 Task: Toggle the ignore submodules option in the git.
Action: Mouse moved to (27, 600)
Screenshot: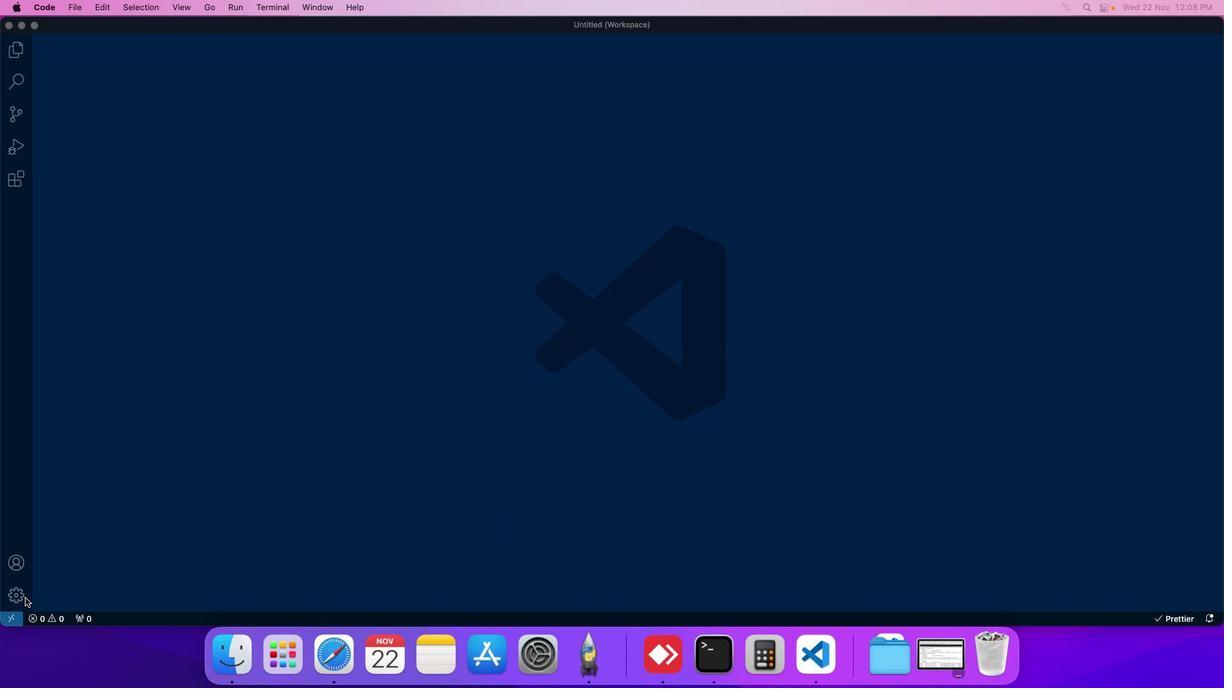 
Action: Mouse pressed left at (27, 600)
Screenshot: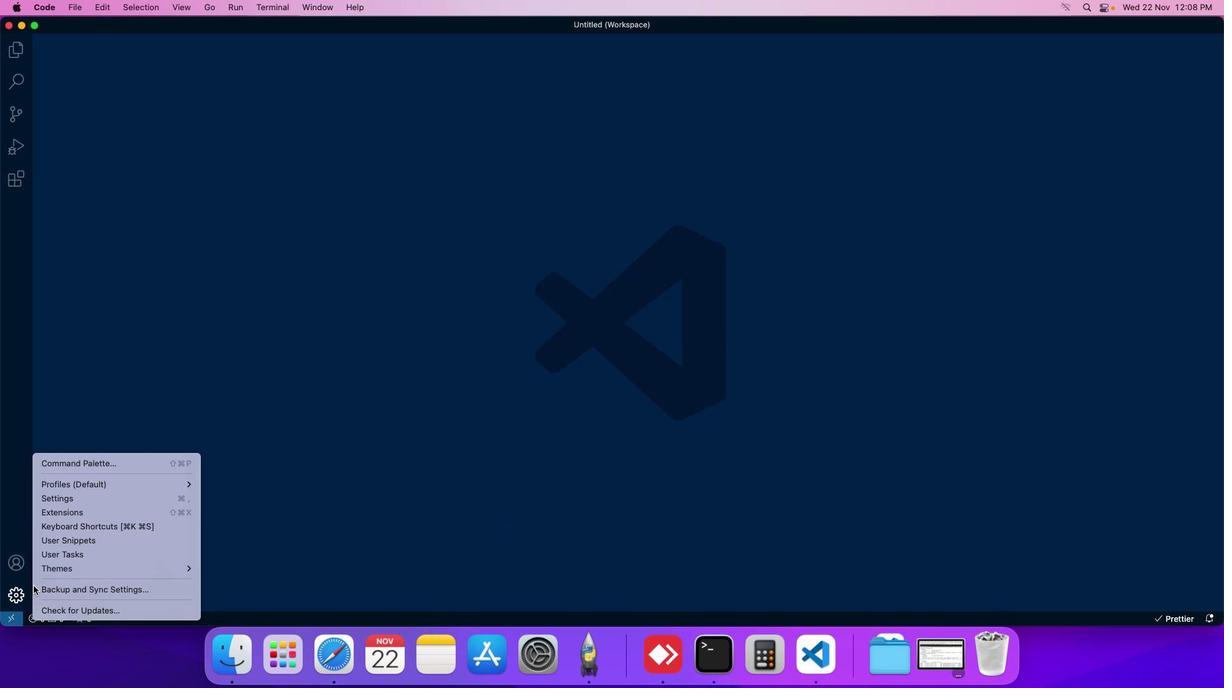 
Action: Mouse moved to (67, 505)
Screenshot: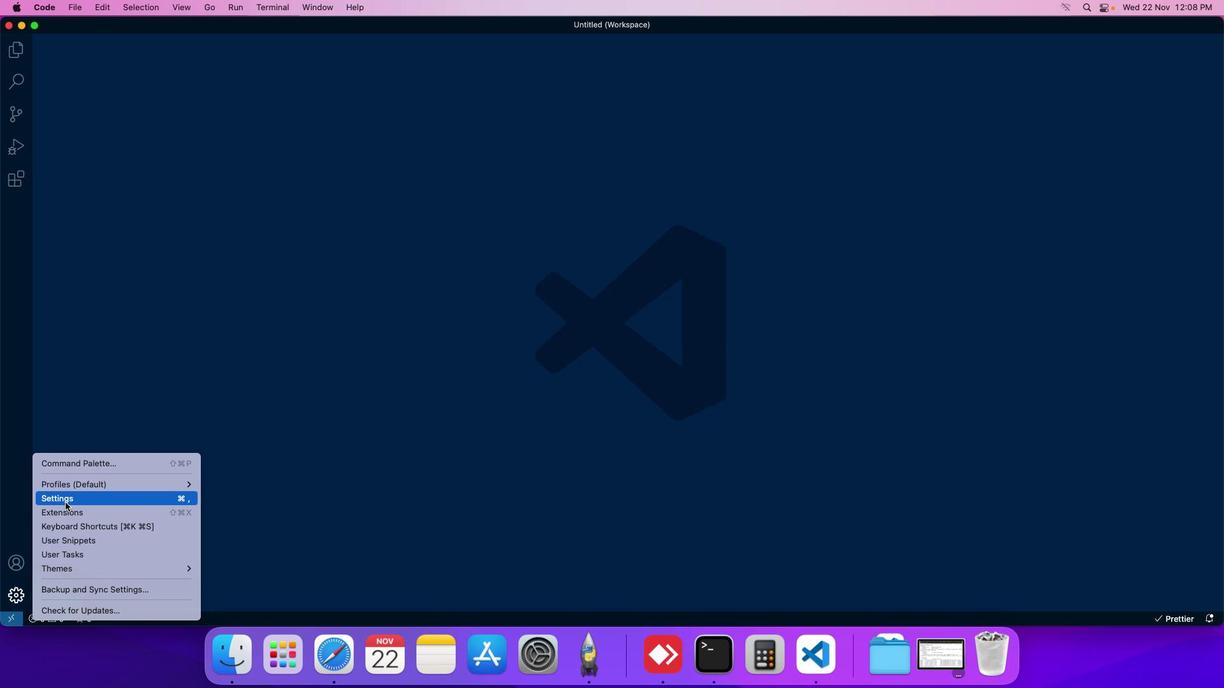 
Action: Mouse pressed left at (67, 505)
Screenshot: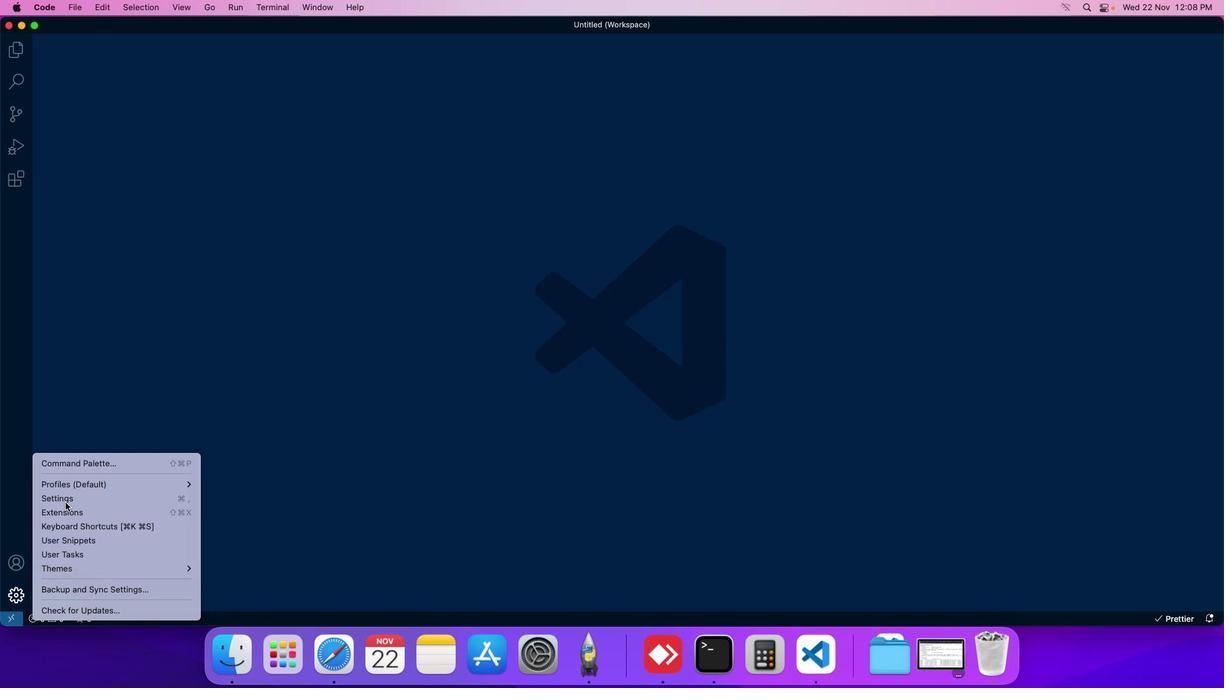 
Action: Mouse moved to (288, 107)
Screenshot: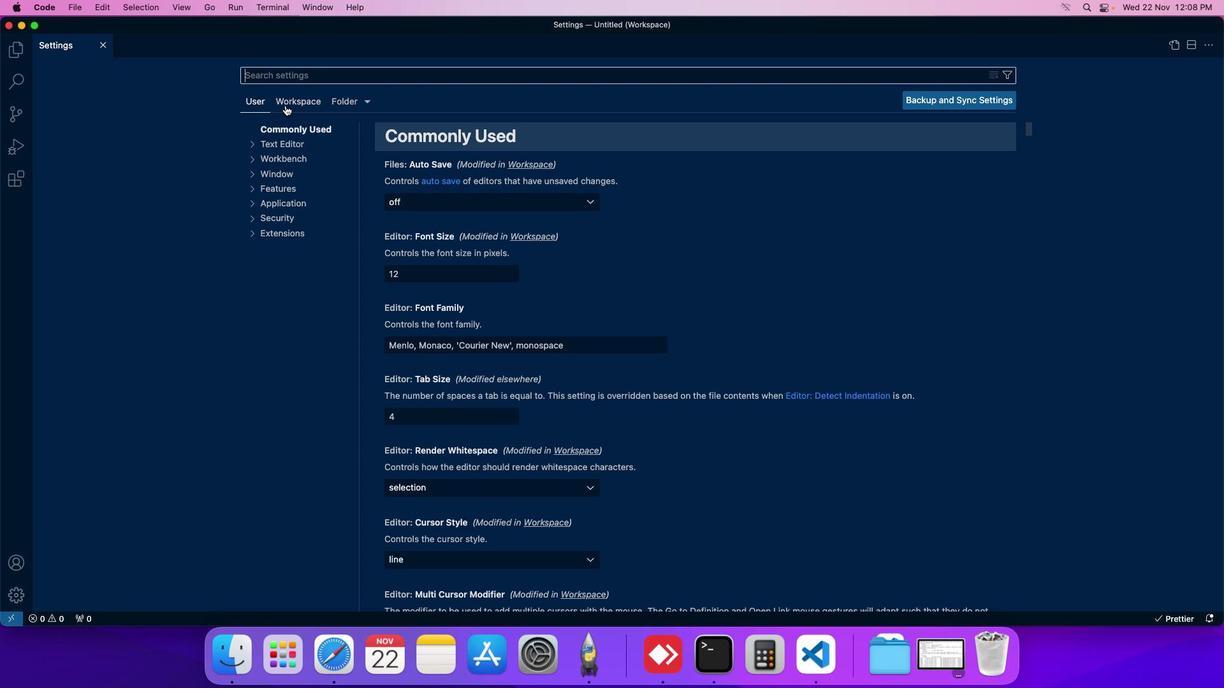 
Action: Mouse pressed left at (288, 107)
Screenshot: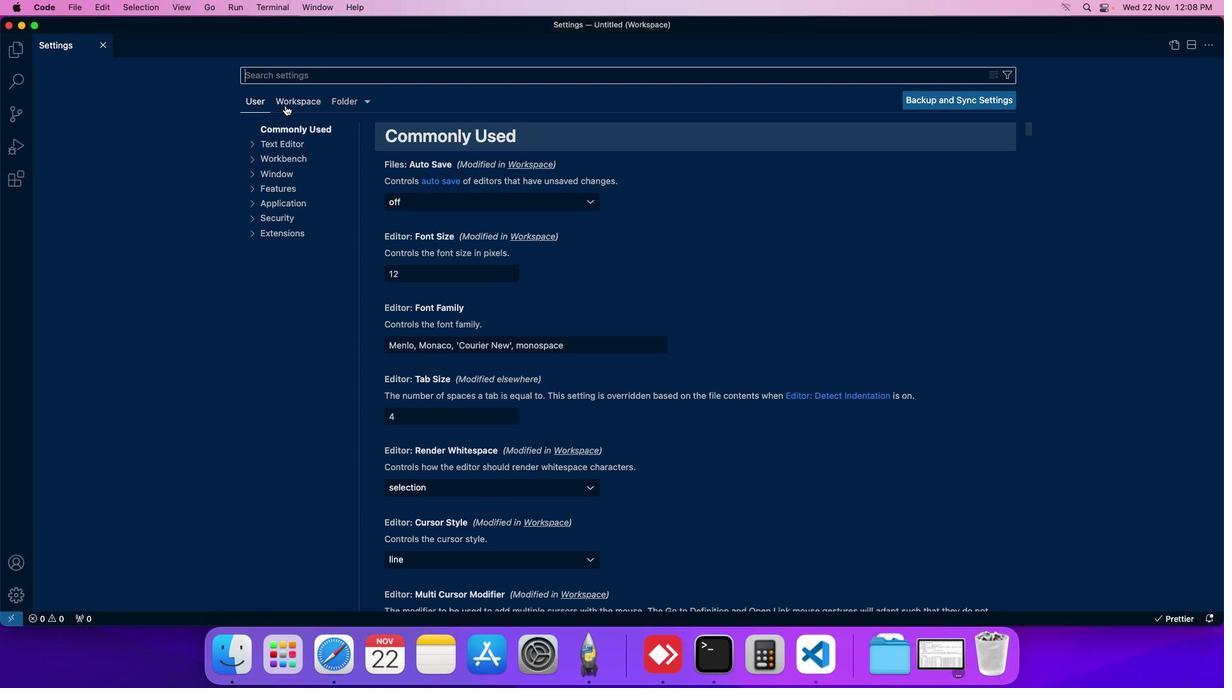 
Action: Mouse moved to (278, 219)
Screenshot: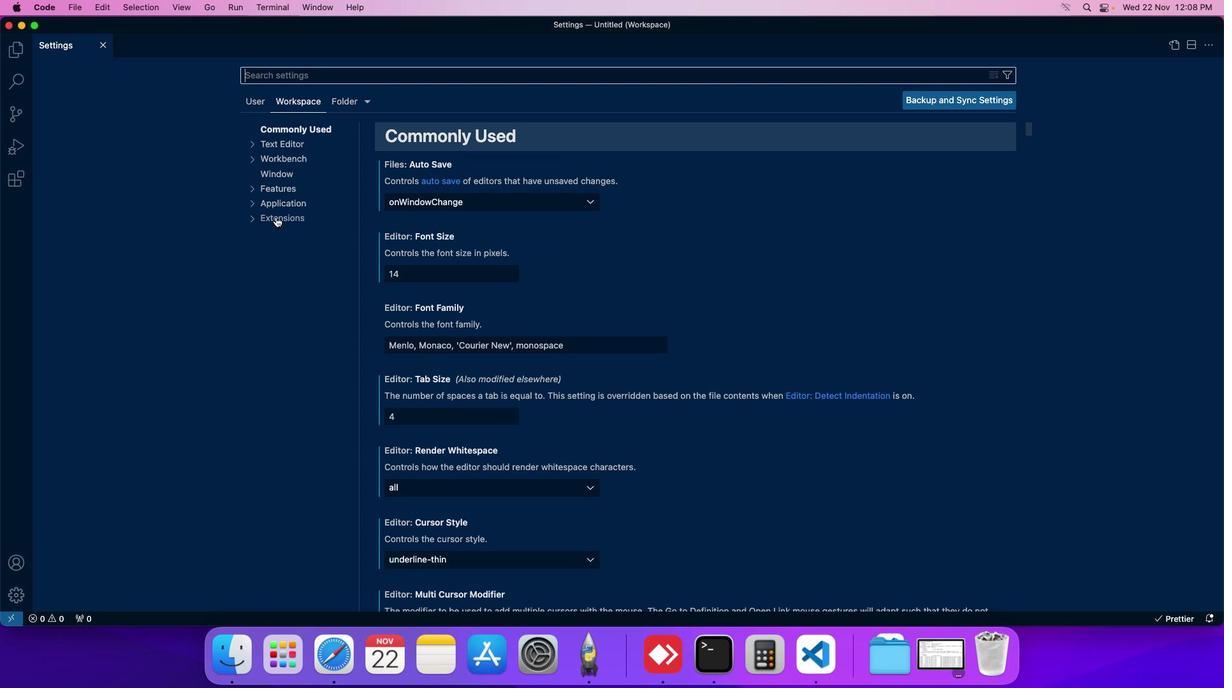 
Action: Mouse pressed left at (278, 219)
Screenshot: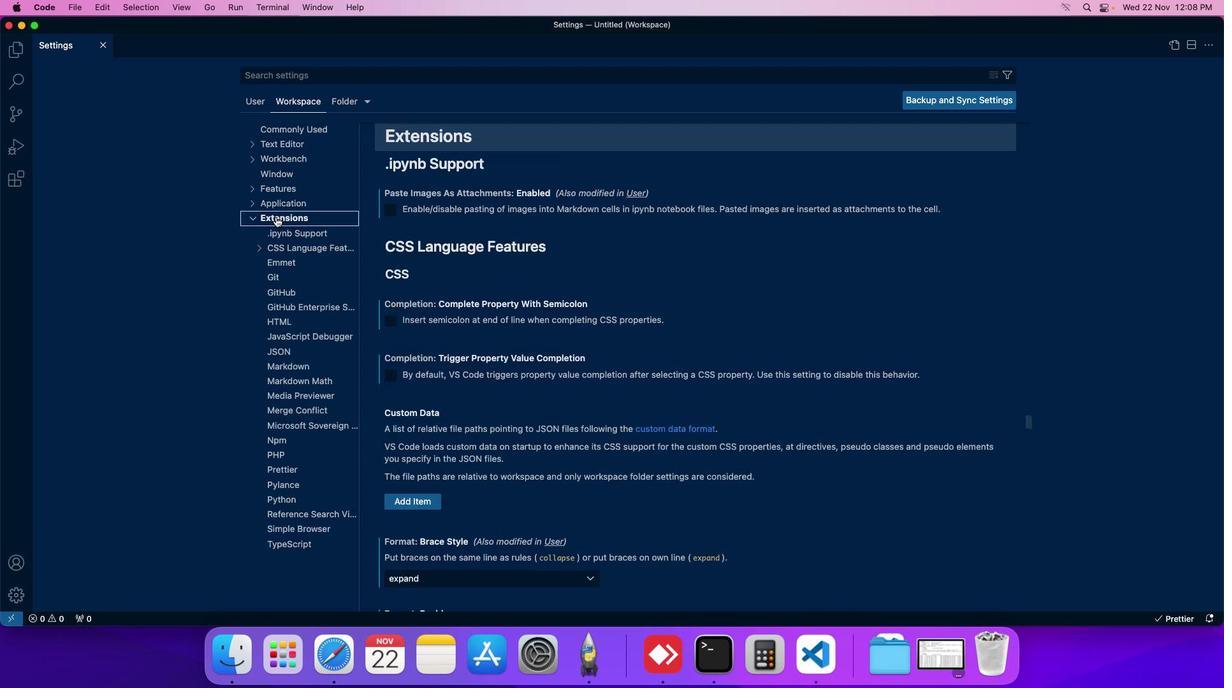 
Action: Mouse moved to (281, 285)
Screenshot: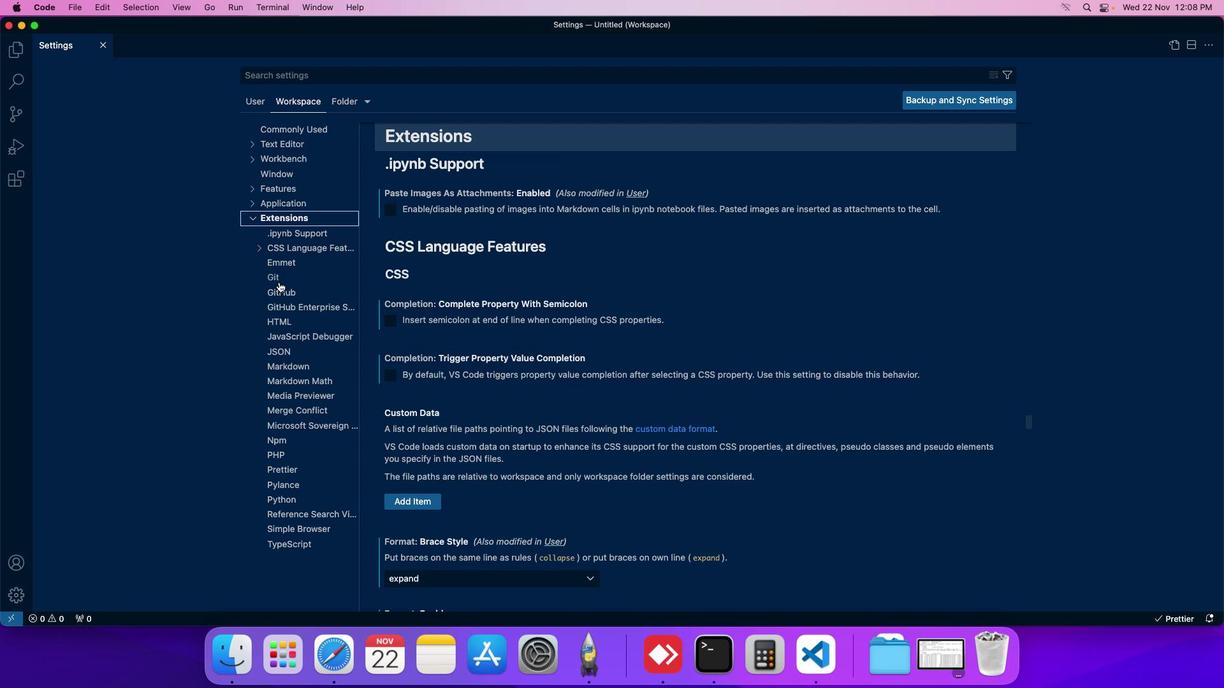 
Action: Mouse pressed left at (281, 285)
Screenshot: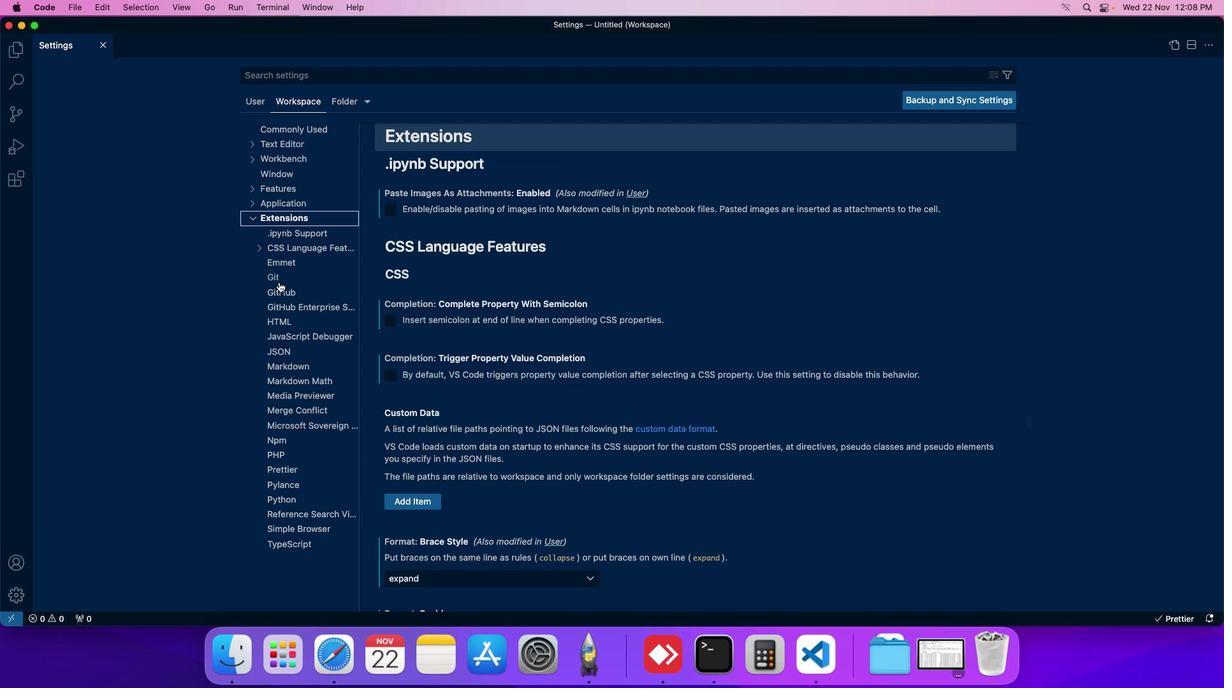 
Action: Mouse moved to (466, 352)
Screenshot: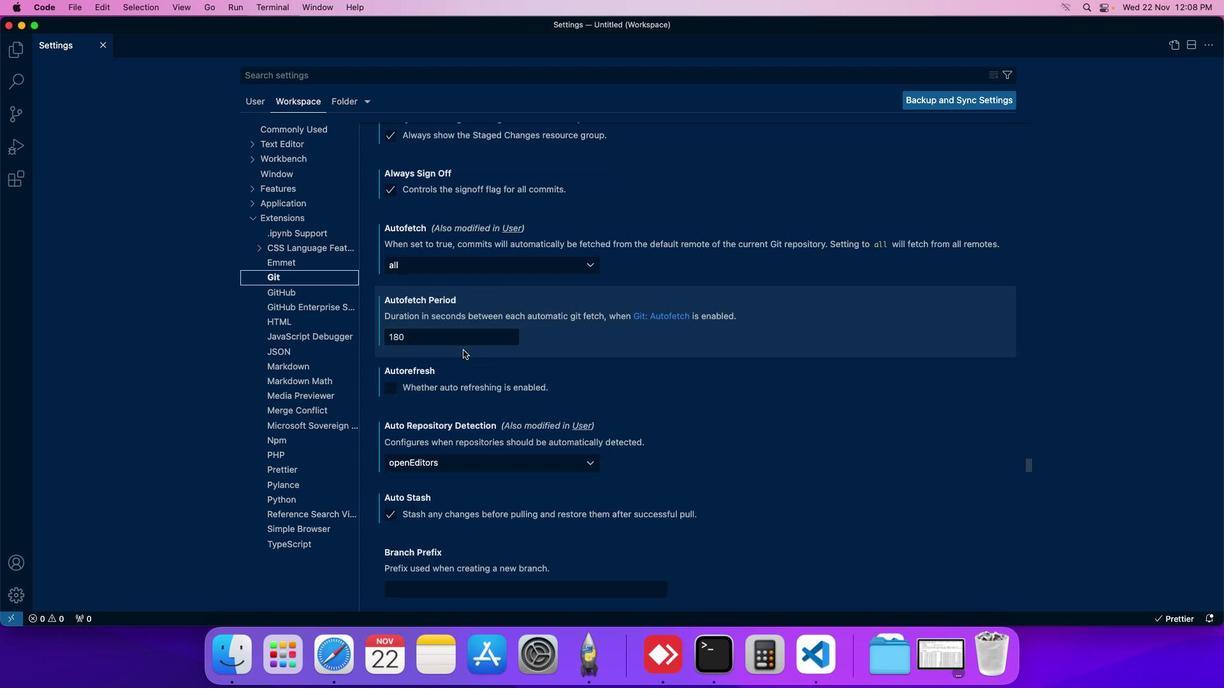 
Action: Mouse scrolled (466, 352) with delta (2, 1)
Screenshot: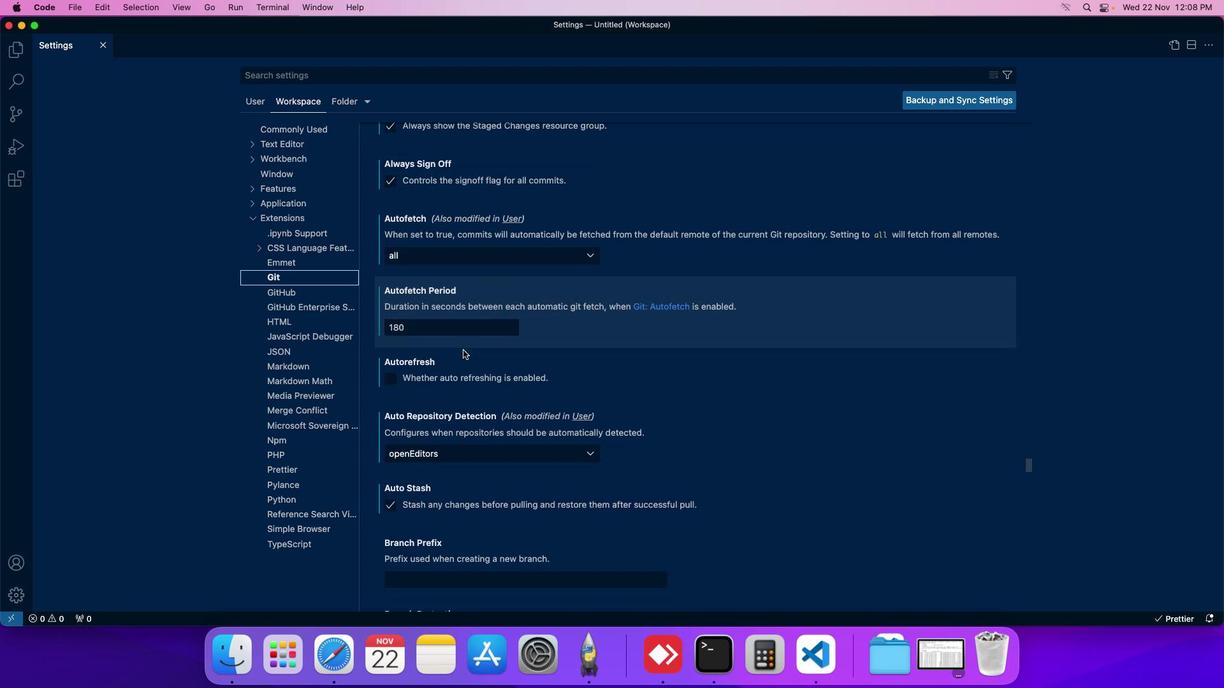 
Action: Mouse scrolled (466, 352) with delta (2, 1)
Screenshot: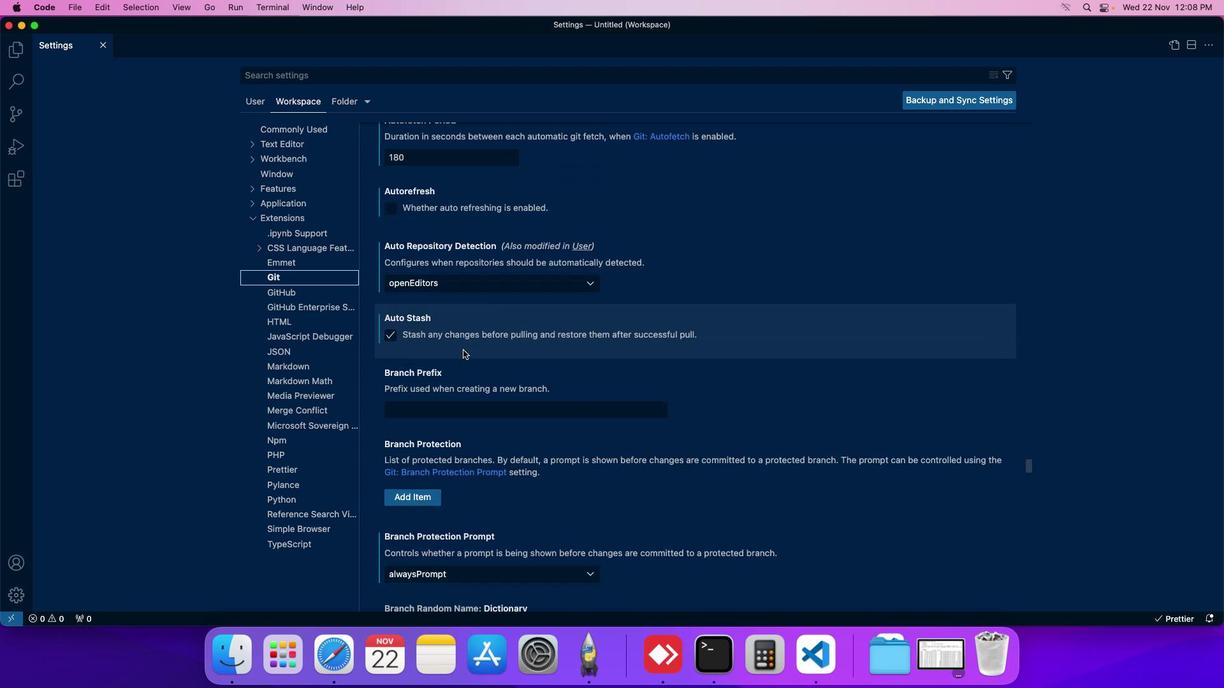 
Action: Mouse scrolled (466, 352) with delta (2, 1)
Screenshot: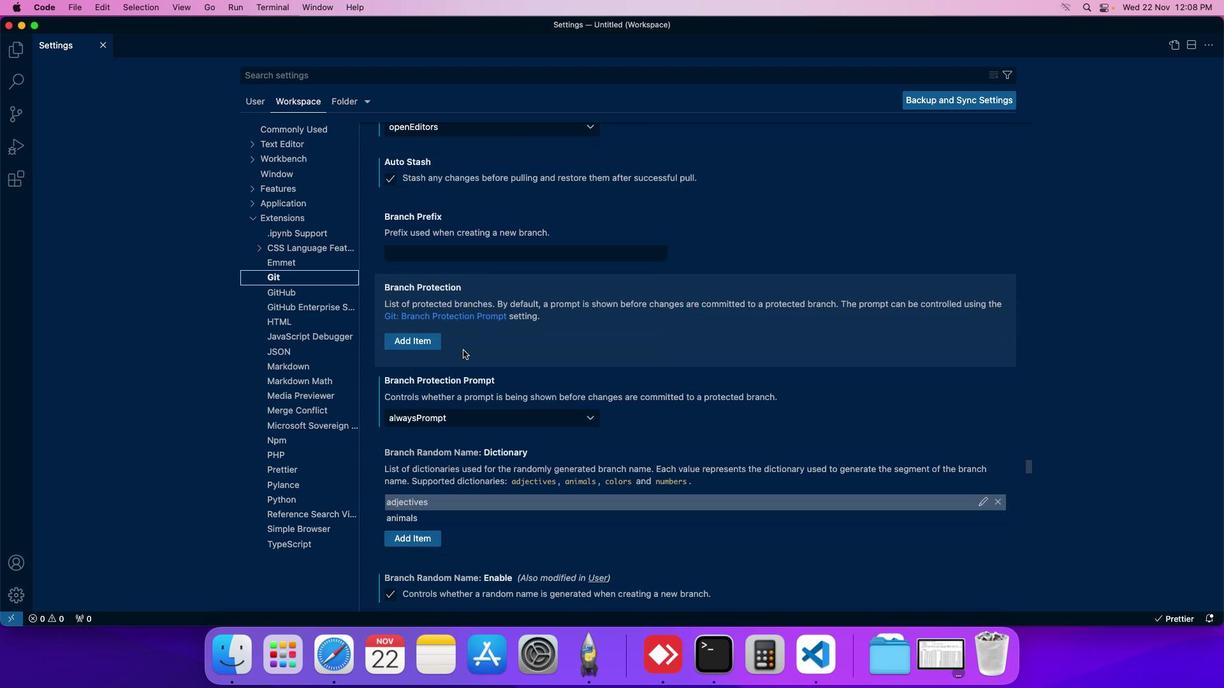 
Action: Mouse scrolled (466, 352) with delta (2, 1)
Screenshot: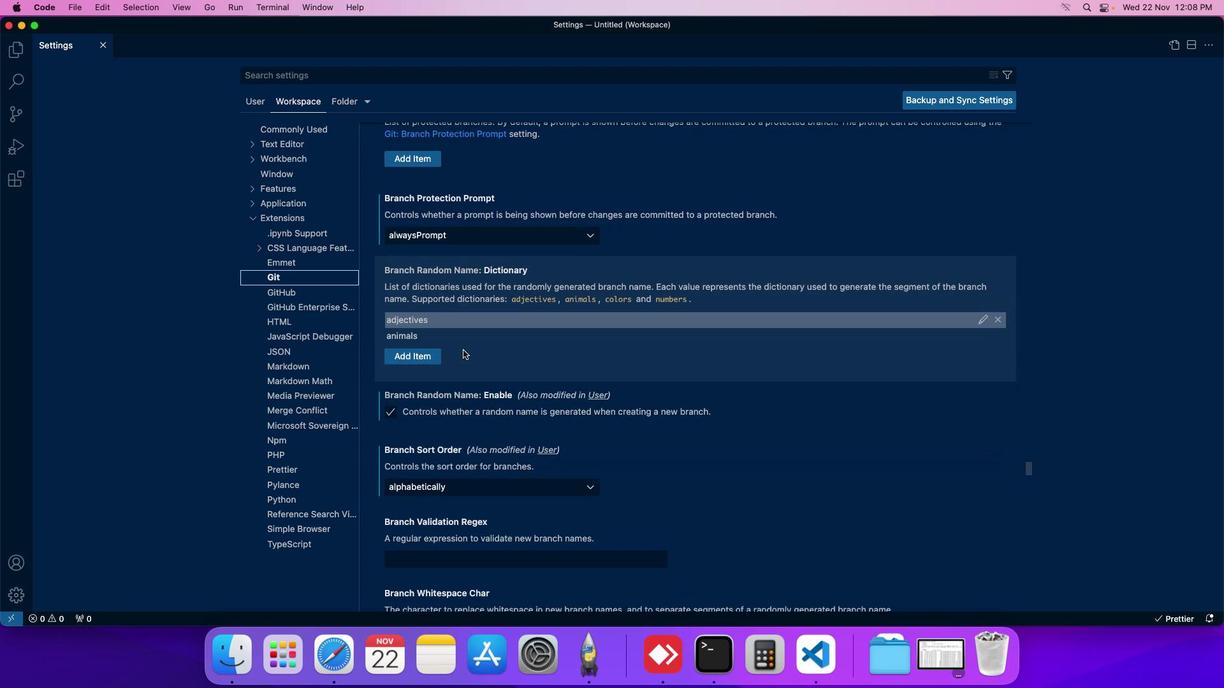
Action: Mouse moved to (466, 352)
Screenshot: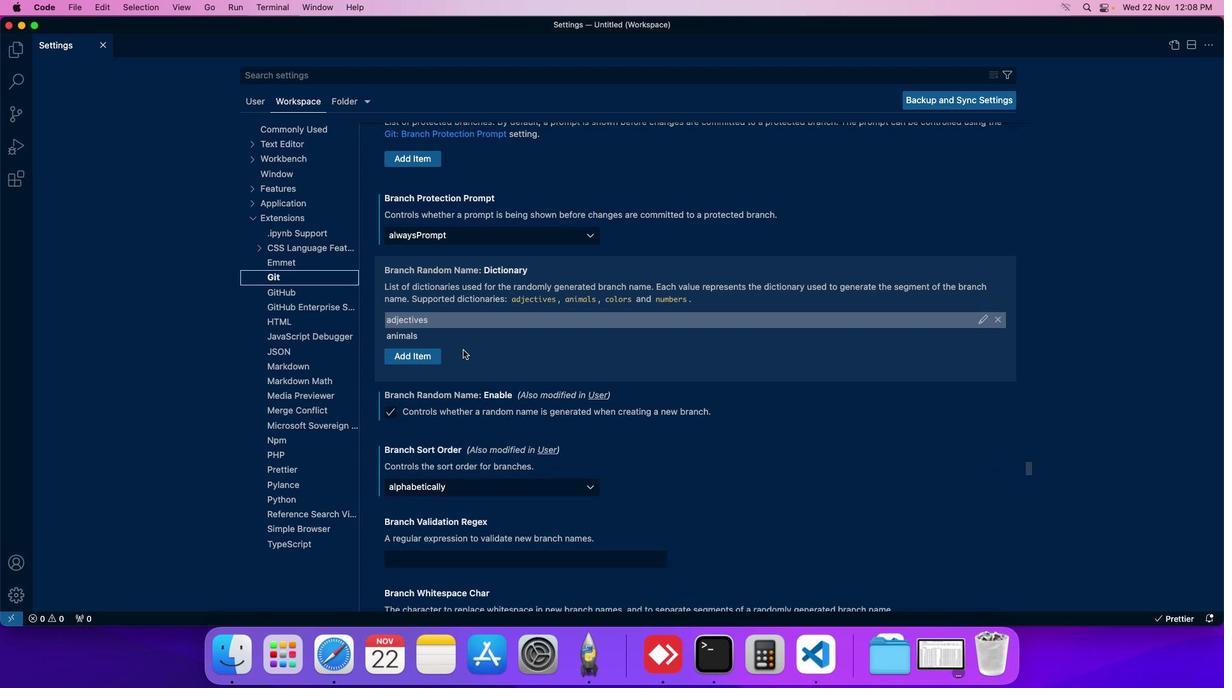 
Action: Mouse scrolled (466, 352) with delta (2, 1)
Screenshot: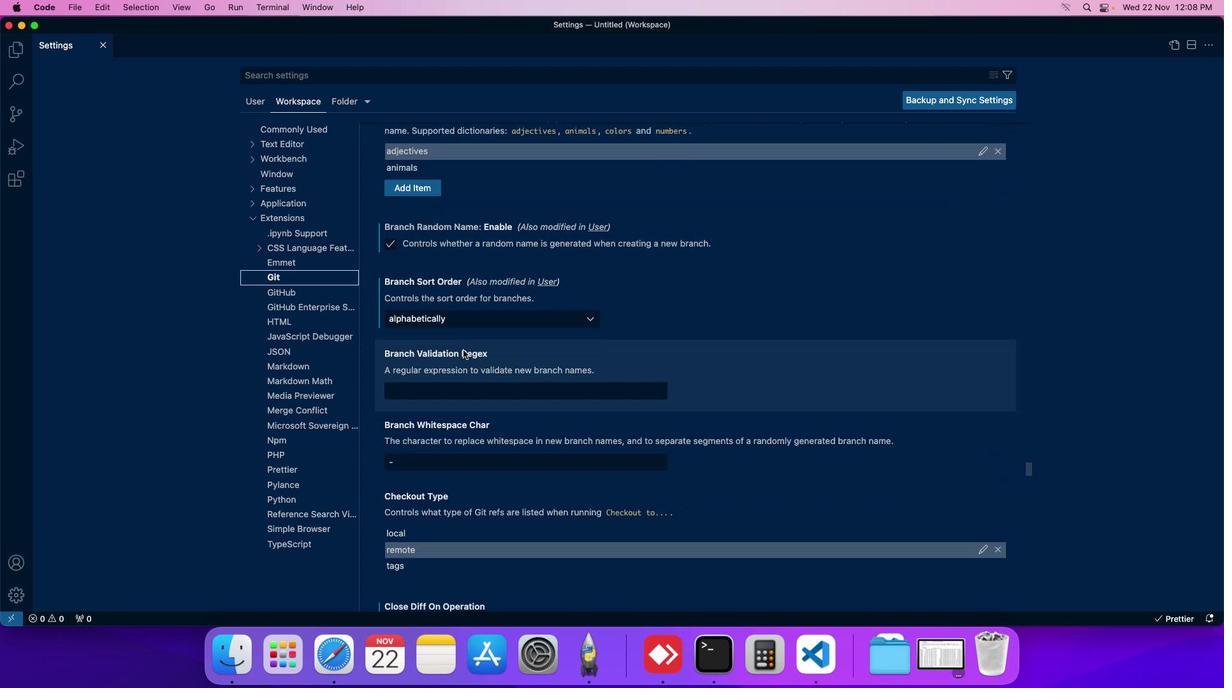 
Action: Mouse scrolled (466, 352) with delta (2, 1)
Screenshot: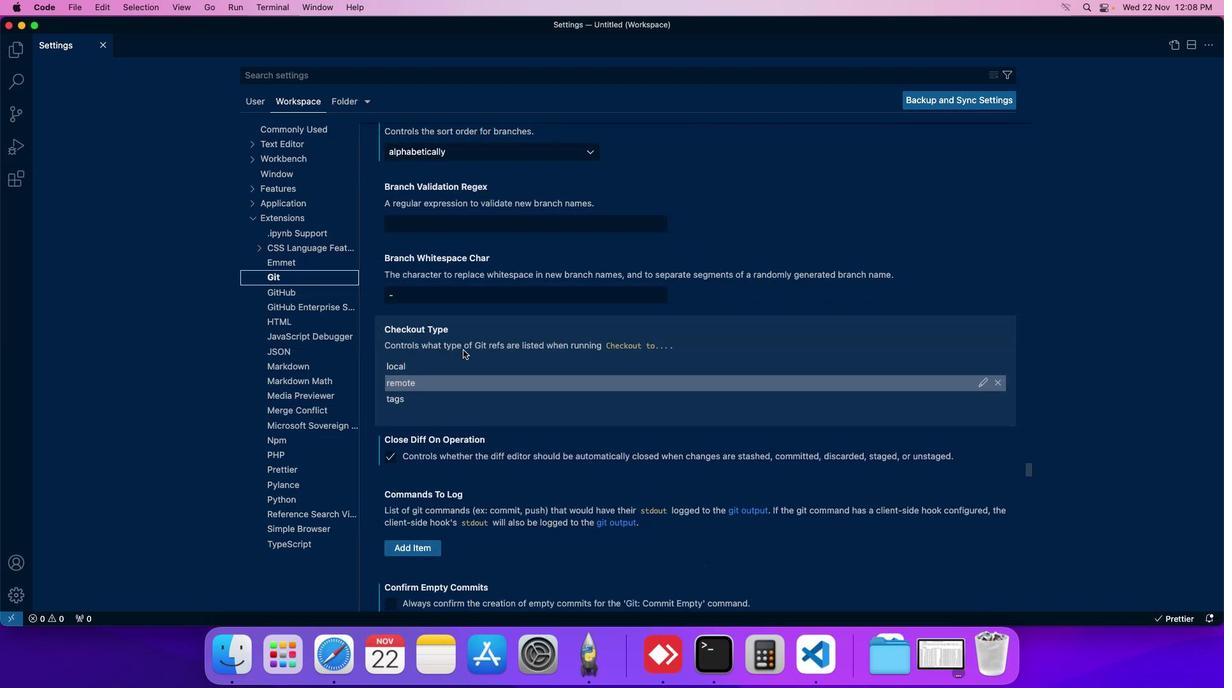 
Action: Mouse scrolled (466, 352) with delta (2, 1)
Screenshot: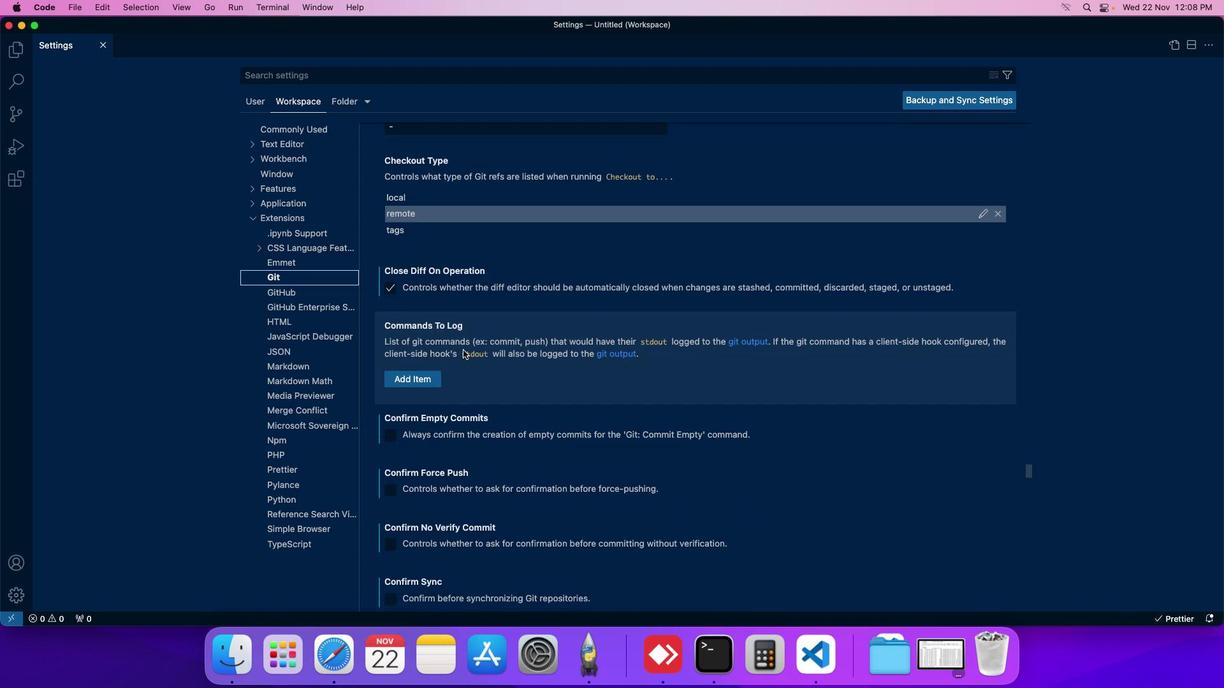 
Action: Mouse scrolled (466, 352) with delta (2, 1)
Screenshot: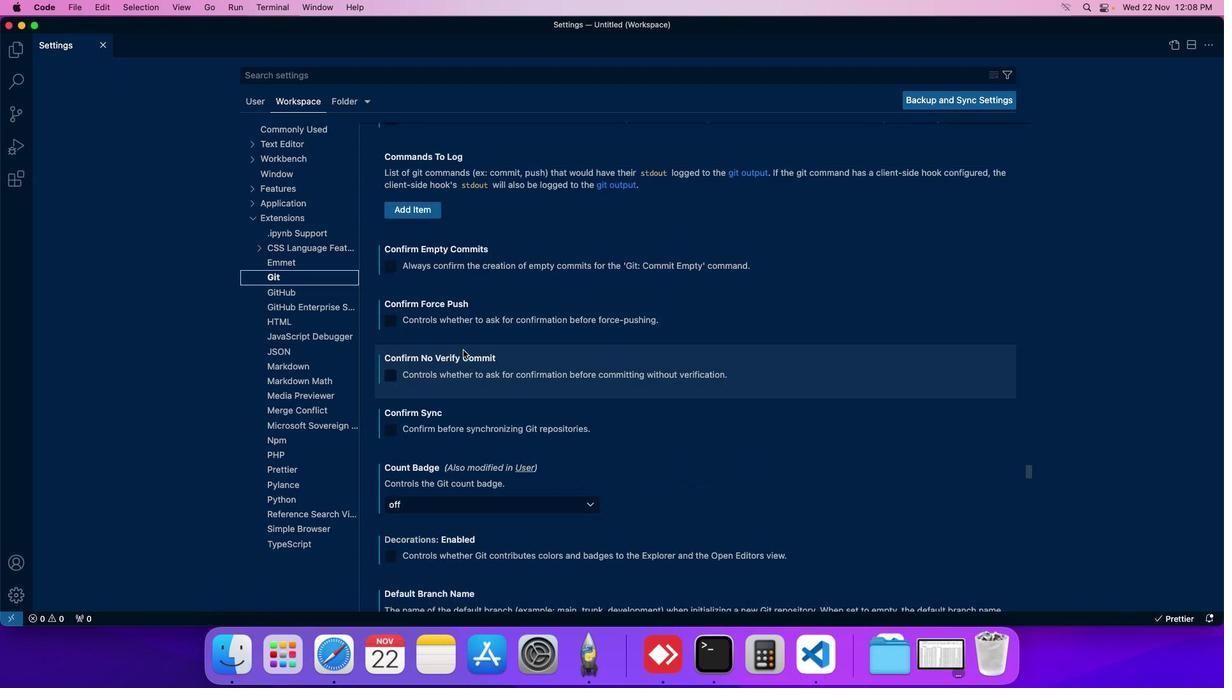 
Action: Mouse scrolled (466, 352) with delta (2, 1)
Screenshot: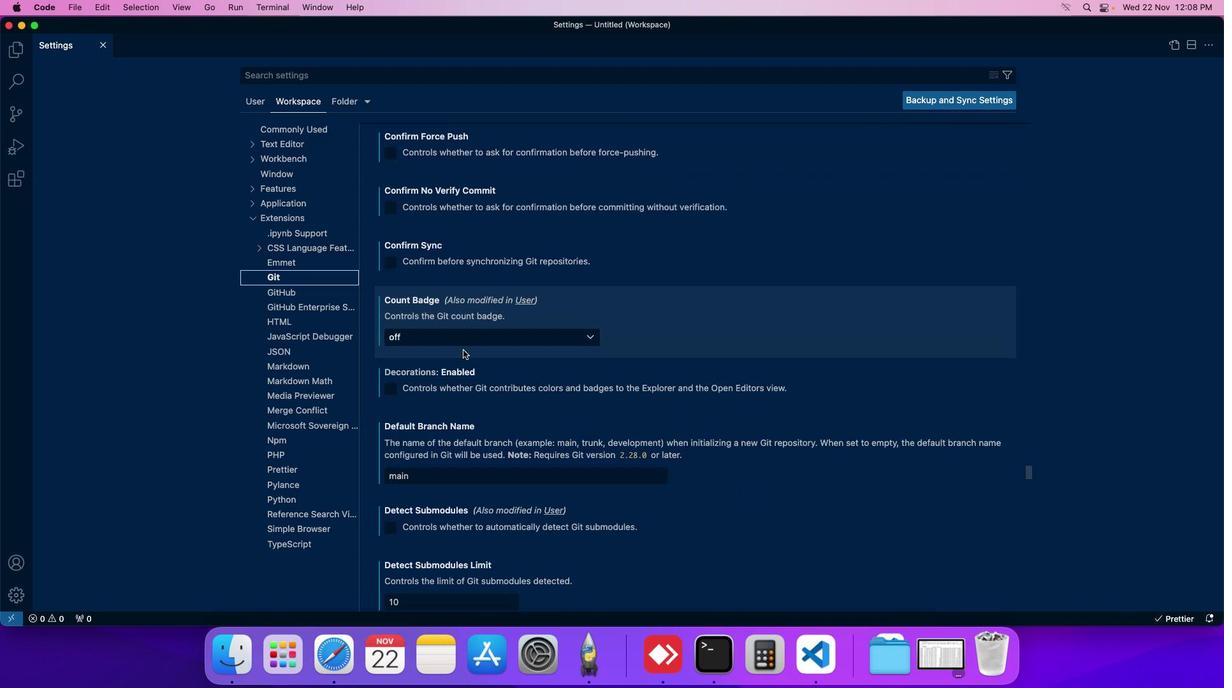 
Action: Mouse scrolled (466, 352) with delta (2, 1)
Screenshot: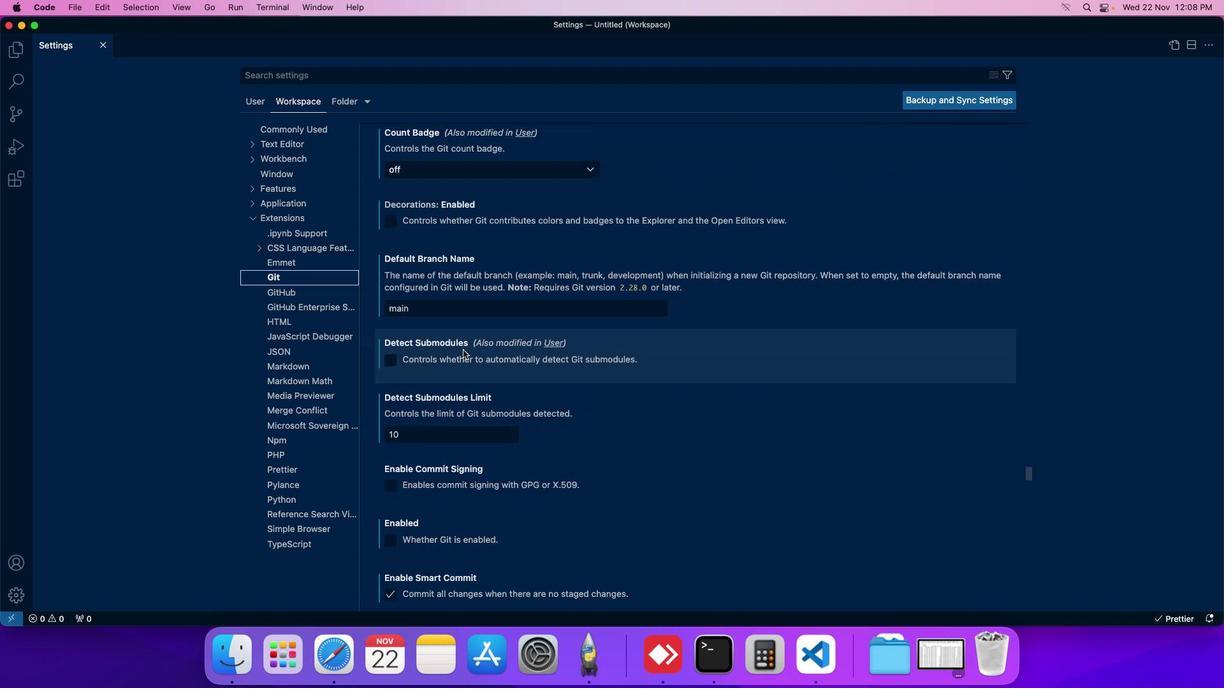 
Action: Mouse scrolled (466, 352) with delta (2, 1)
Screenshot: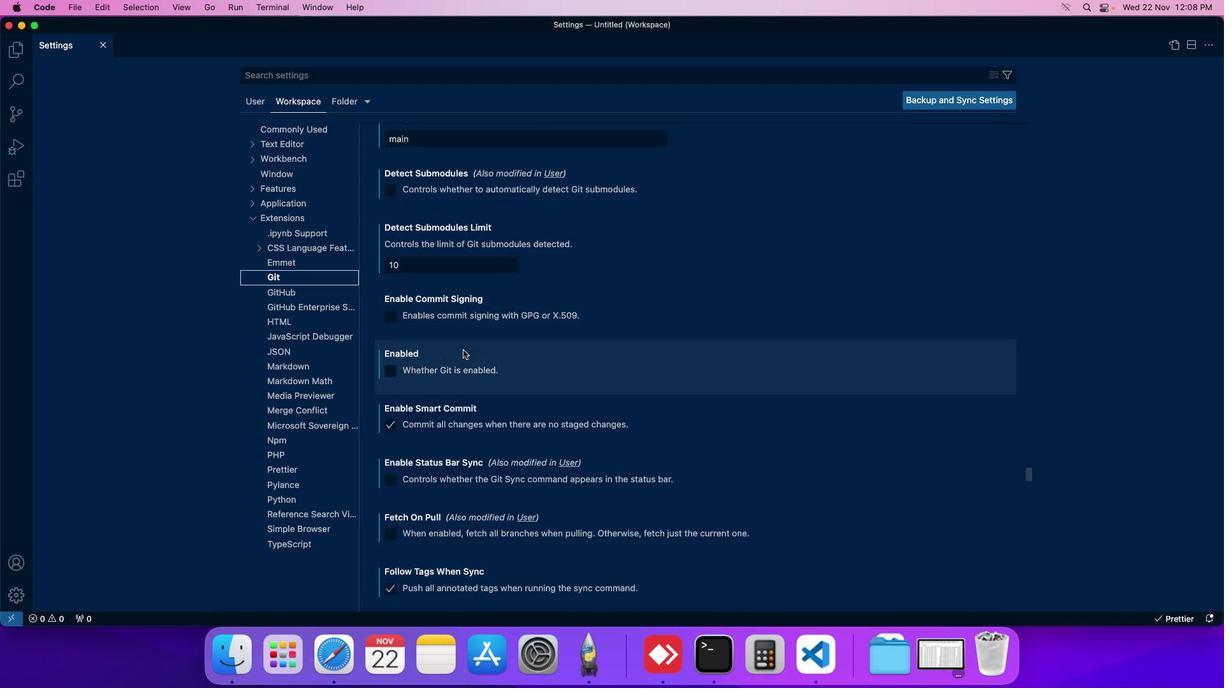 
Action: Mouse scrolled (466, 352) with delta (2, 1)
Screenshot: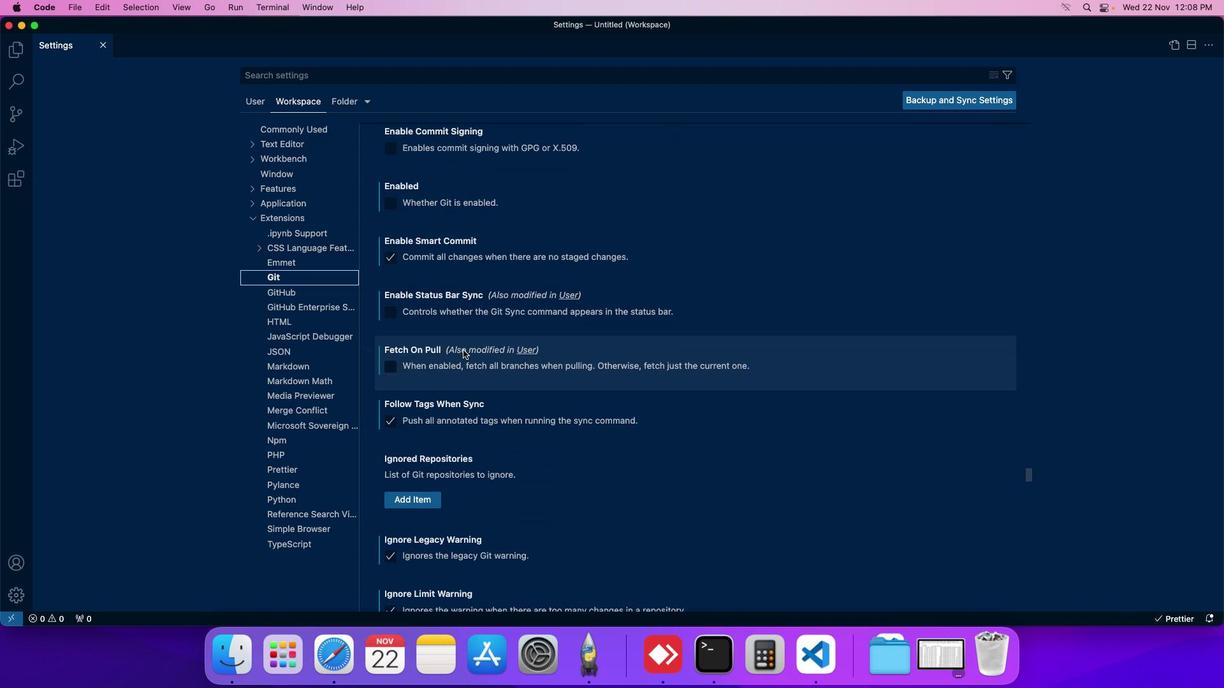 
Action: Mouse scrolled (466, 352) with delta (2, 1)
Screenshot: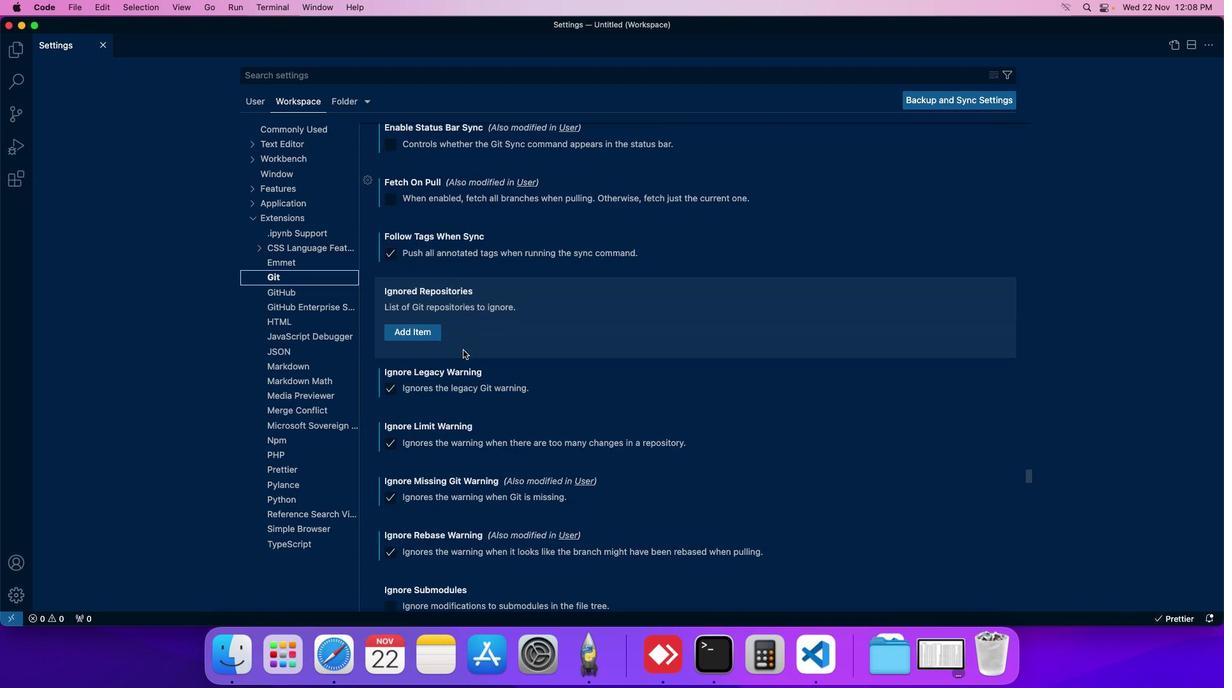 
Action: Mouse scrolled (466, 352) with delta (2, 1)
Screenshot: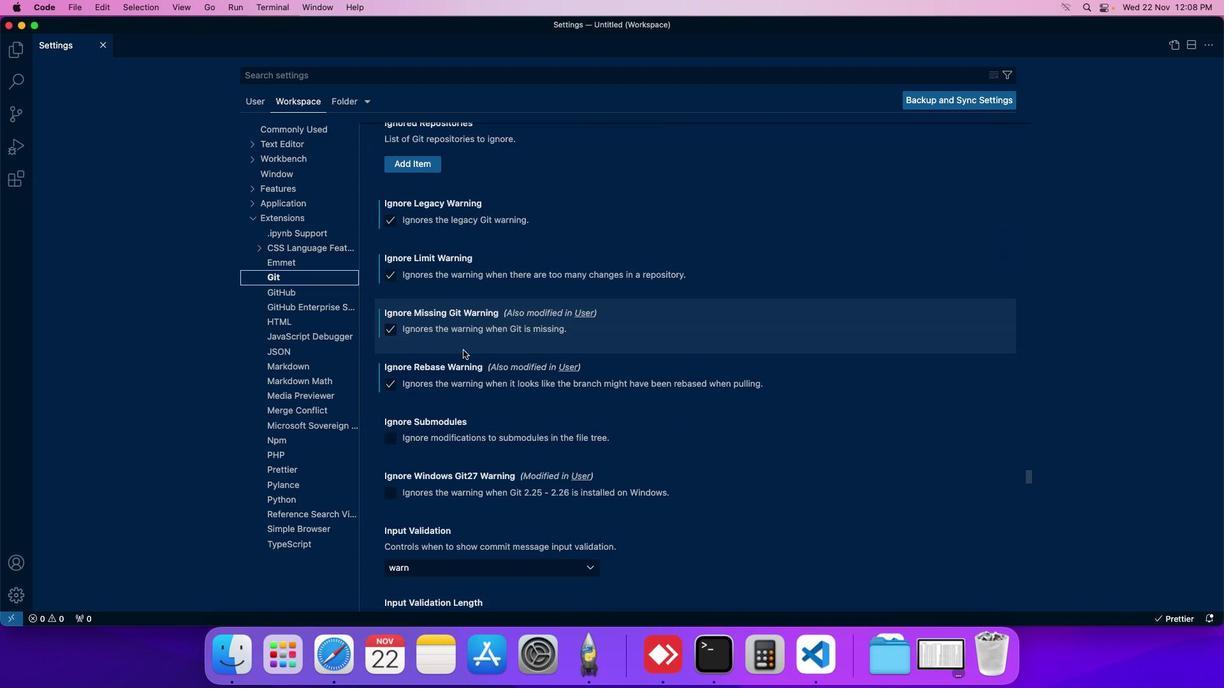 
Action: Mouse scrolled (466, 352) with delta (2, 1)
Screenshot: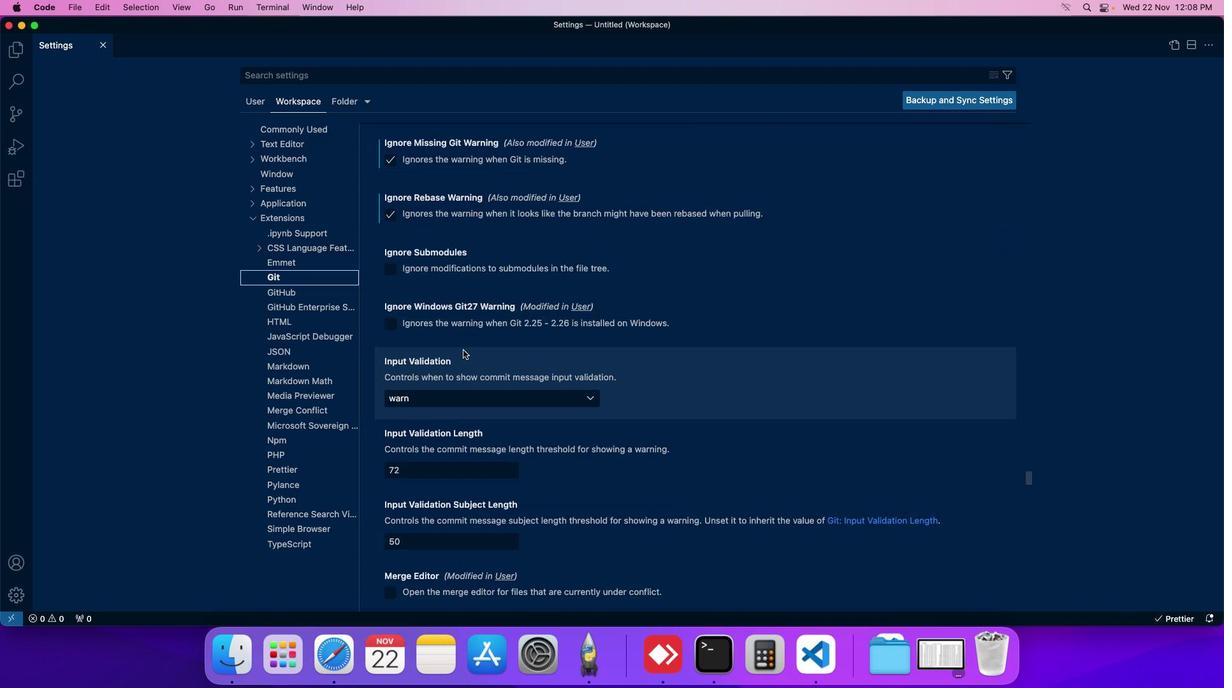 
Action: Mouse moved to (390, 265)
Screenshot: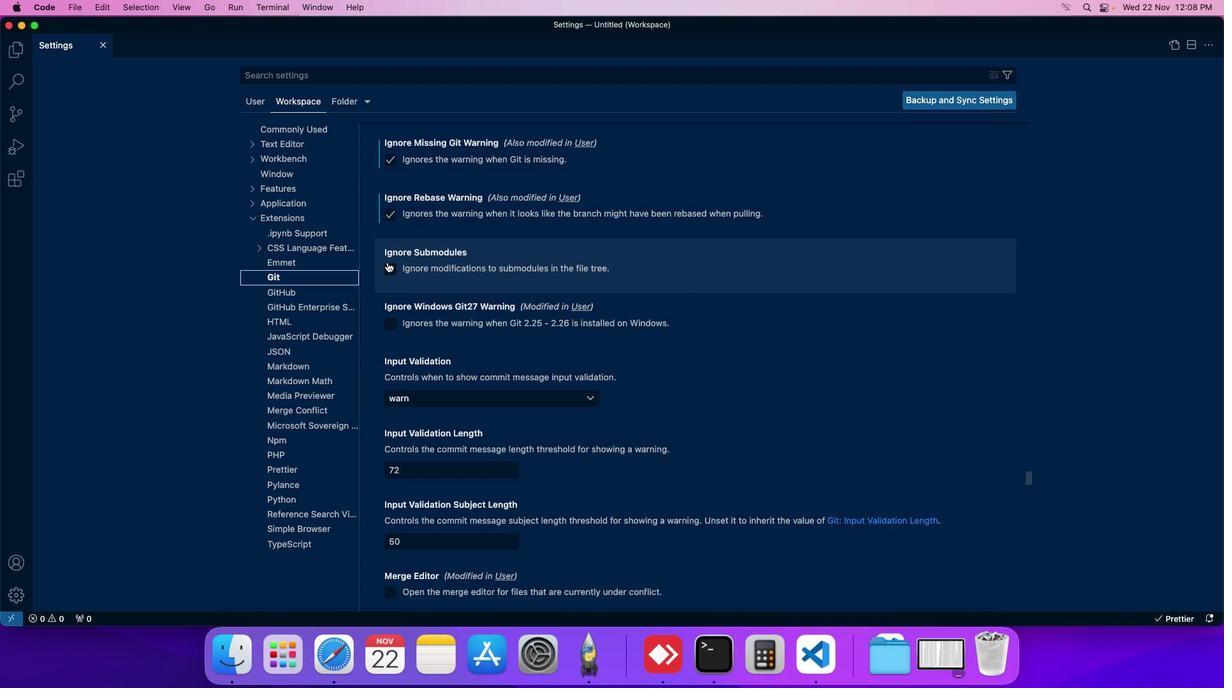 
Action: Mouse pressed left at (390, 265)
Screenshot: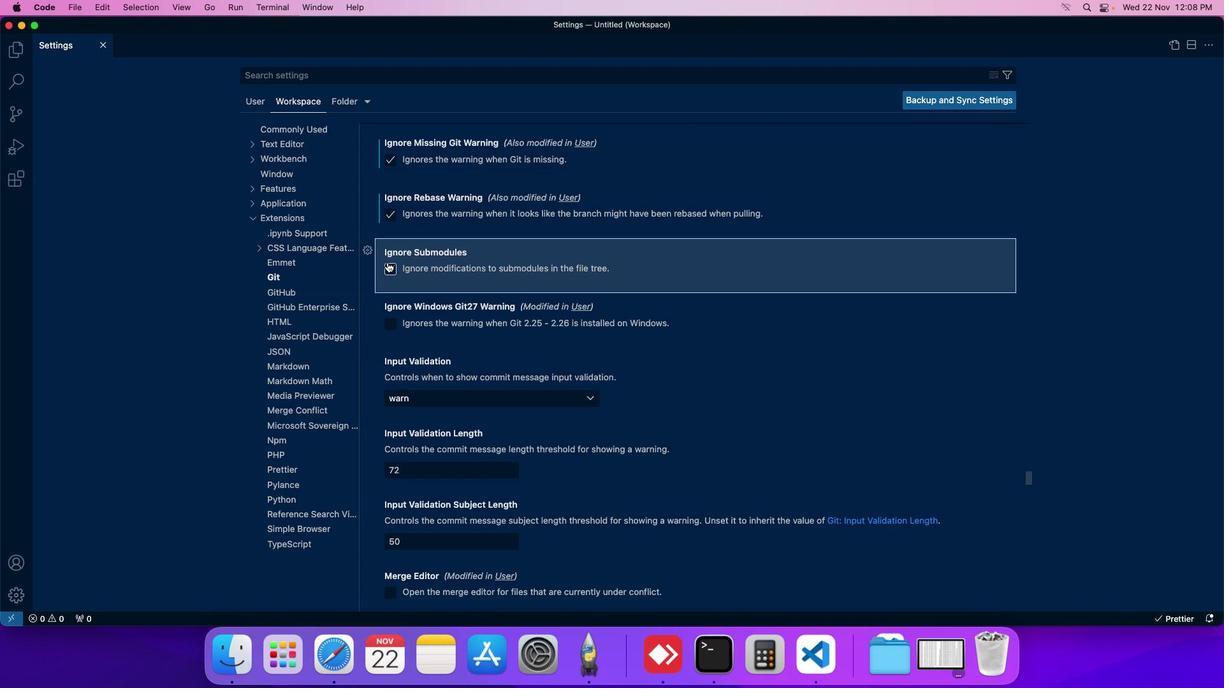 
Action: Mouse moved to (394, 276)
Screenshot: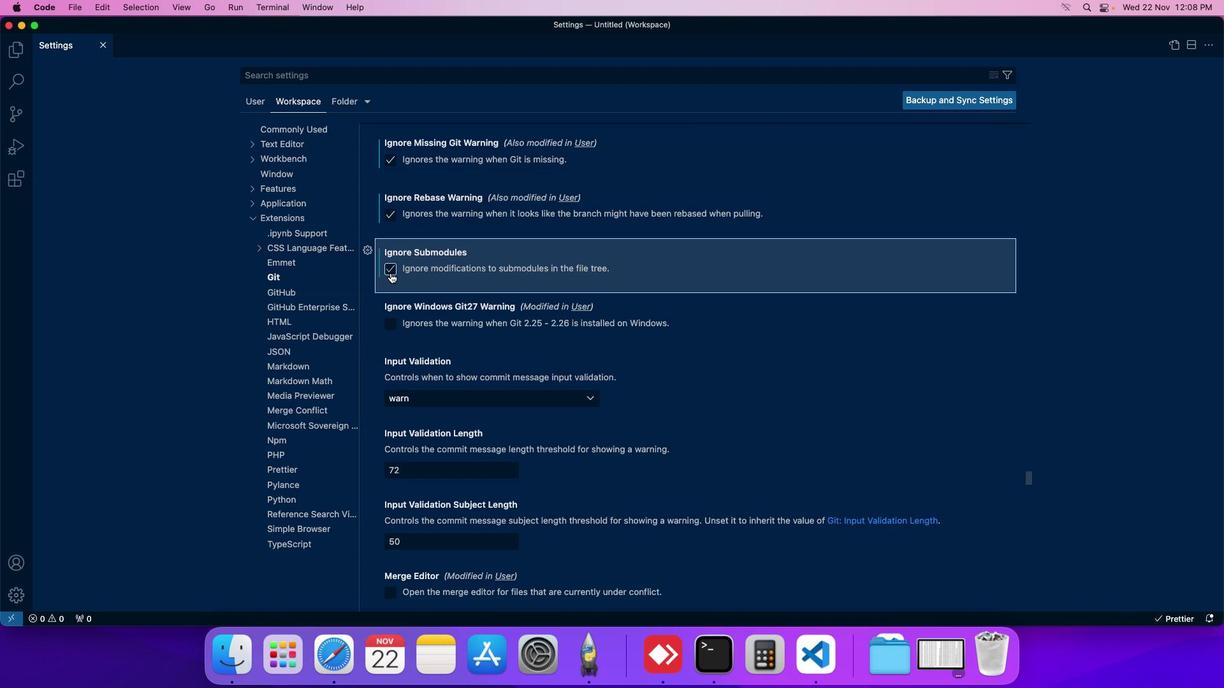 
